 Task: Email subject "Quick follow-up on our meeting."
Action: Mouse moved to (57, 102)
Screenshot: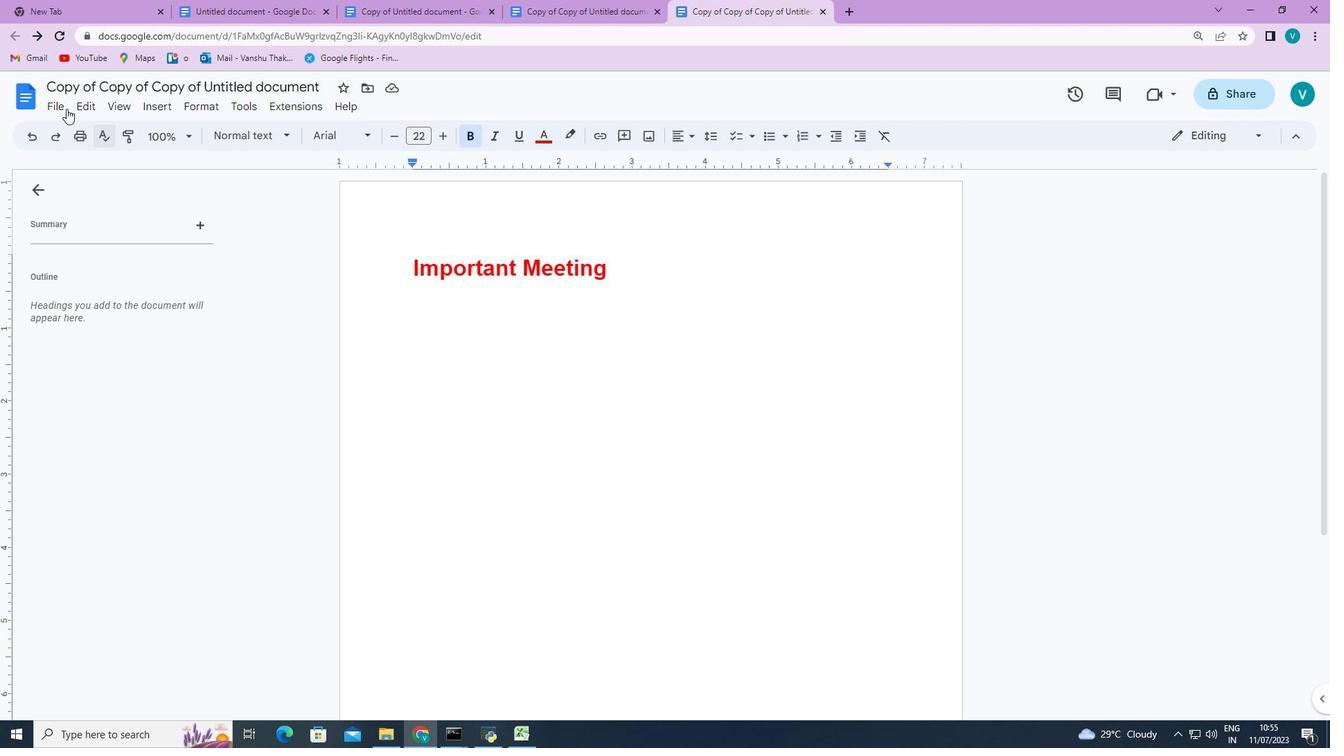 
Action: Mouse pressed left at (57, 102)
Screenshot: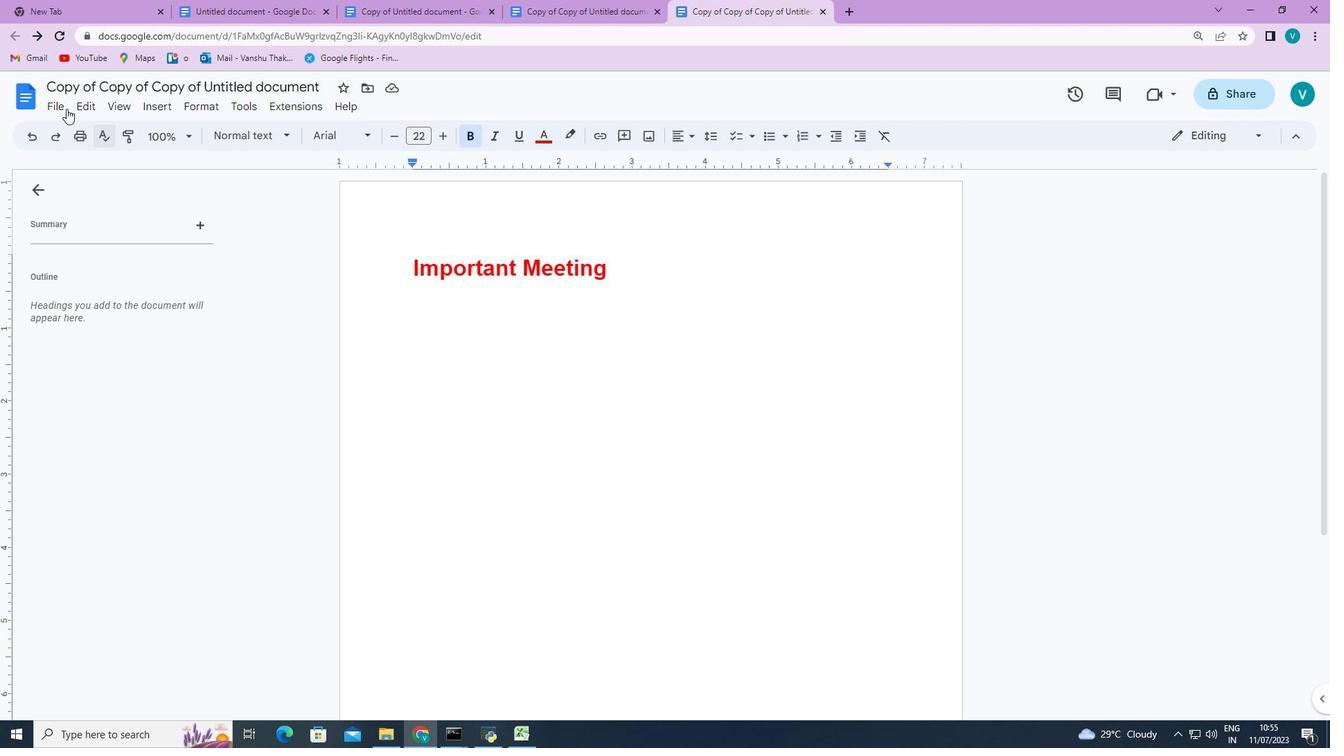 
Action: Mouse moved to (297, 241)
Screenshot: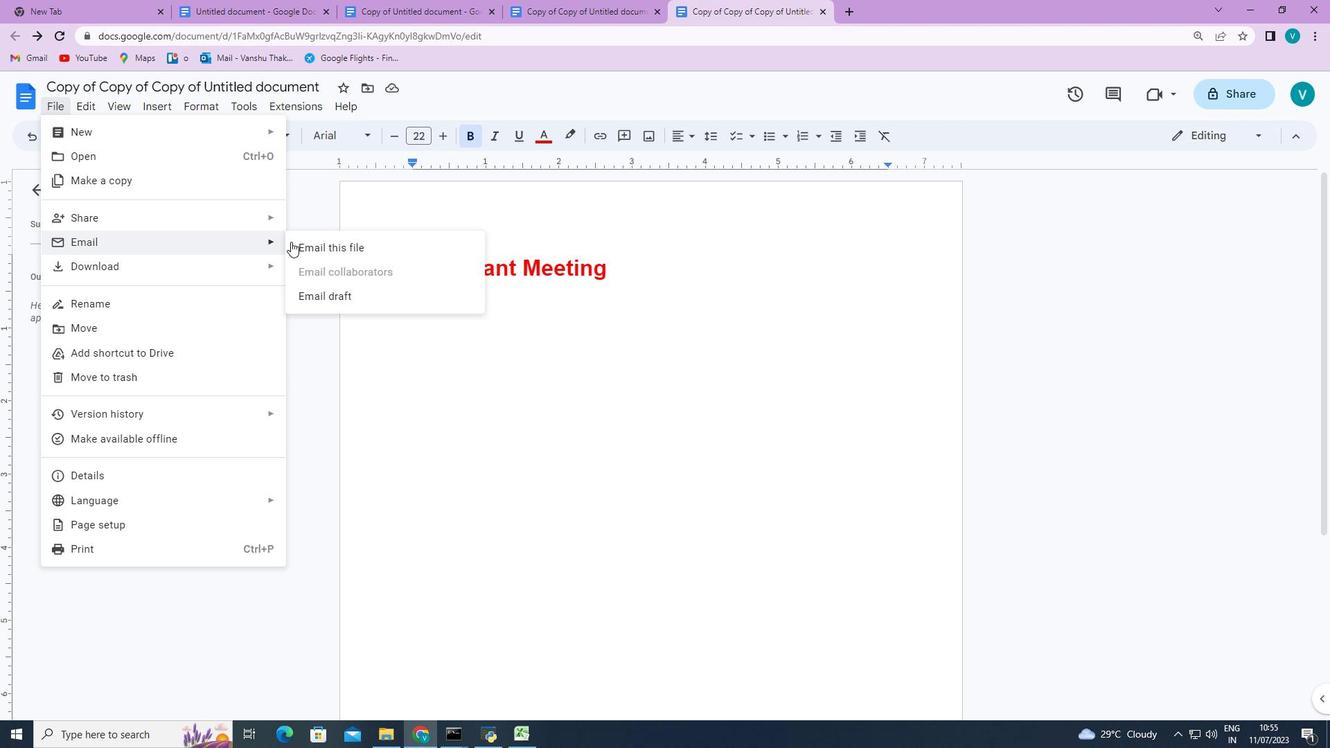 
Action: Mouse pressed left at (297, 241)
Screenshot: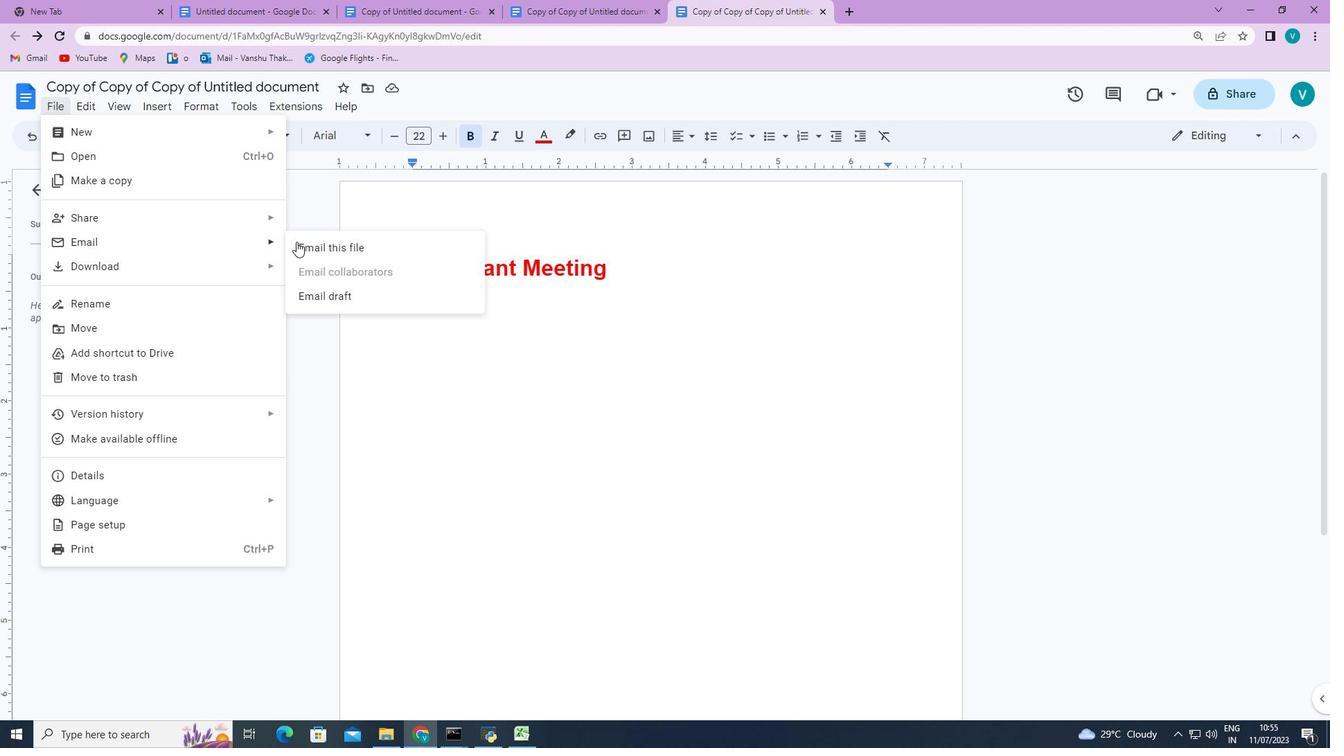 
Action: Mouse moved to (512, 356)
Screenshot: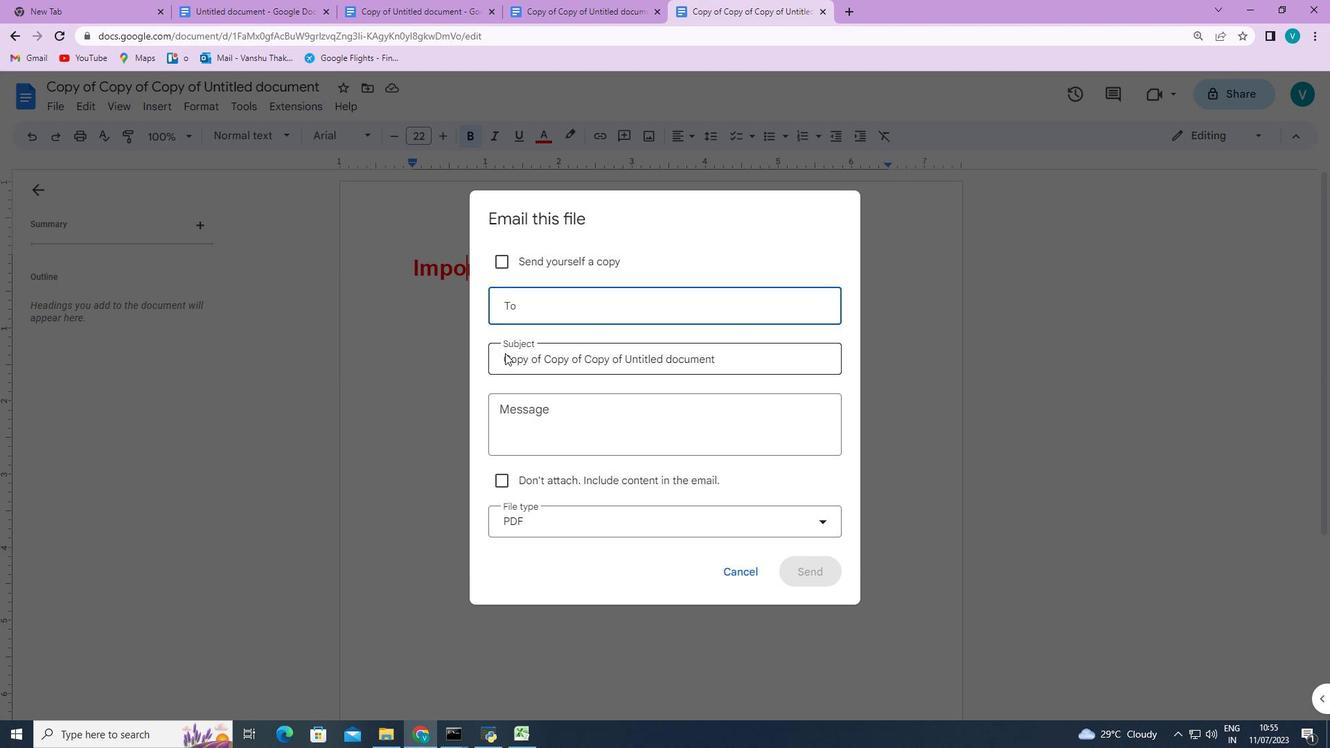 
Action: Mouse pressed left at (512, 356)
Screenshot: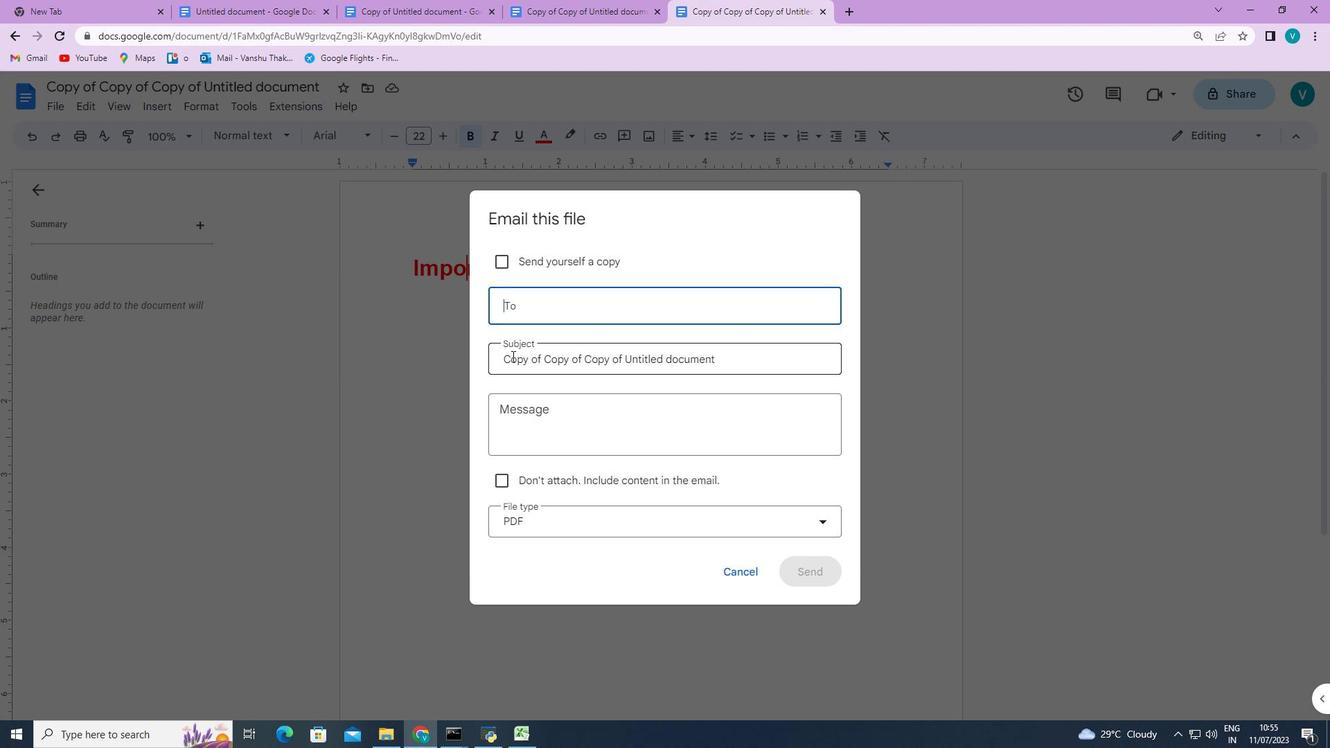 
Action: Mouse pressed left at (512, 356)
Screenshot: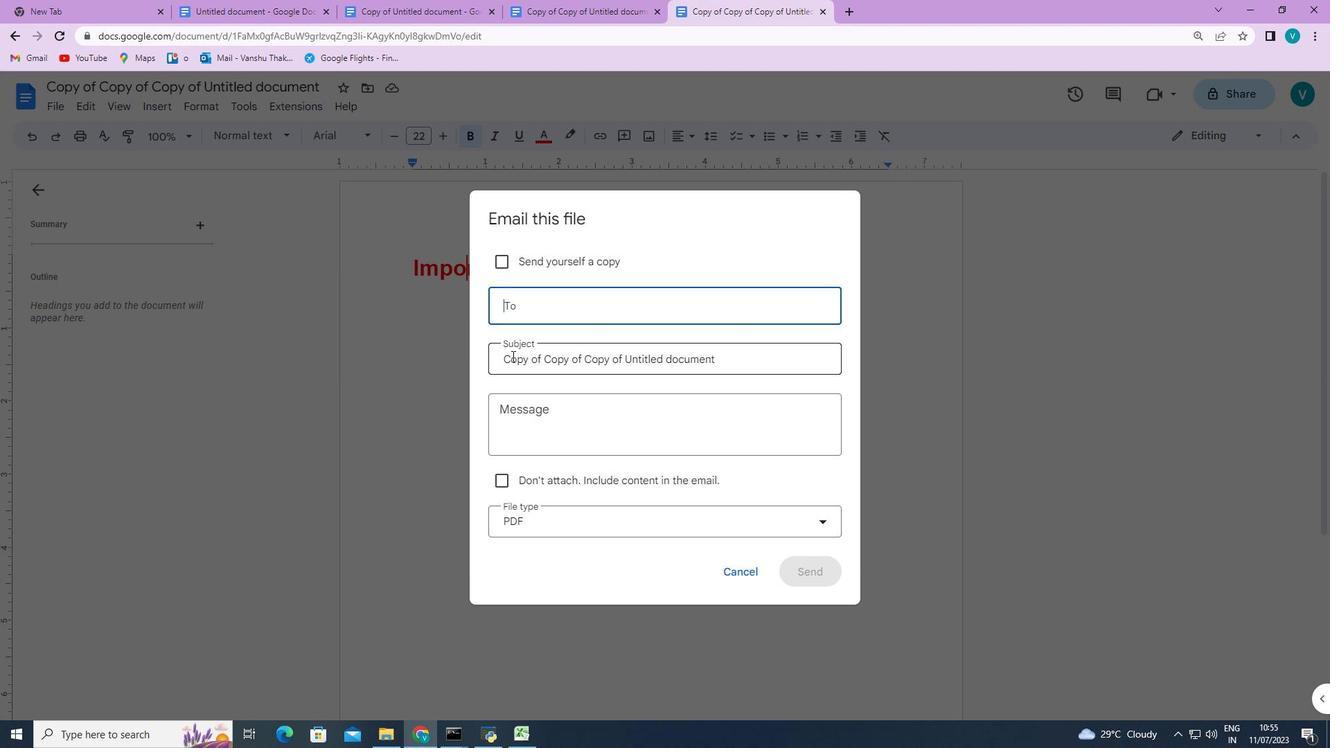 
Action: Mouse pressed left at (512, 356)
Screenshot: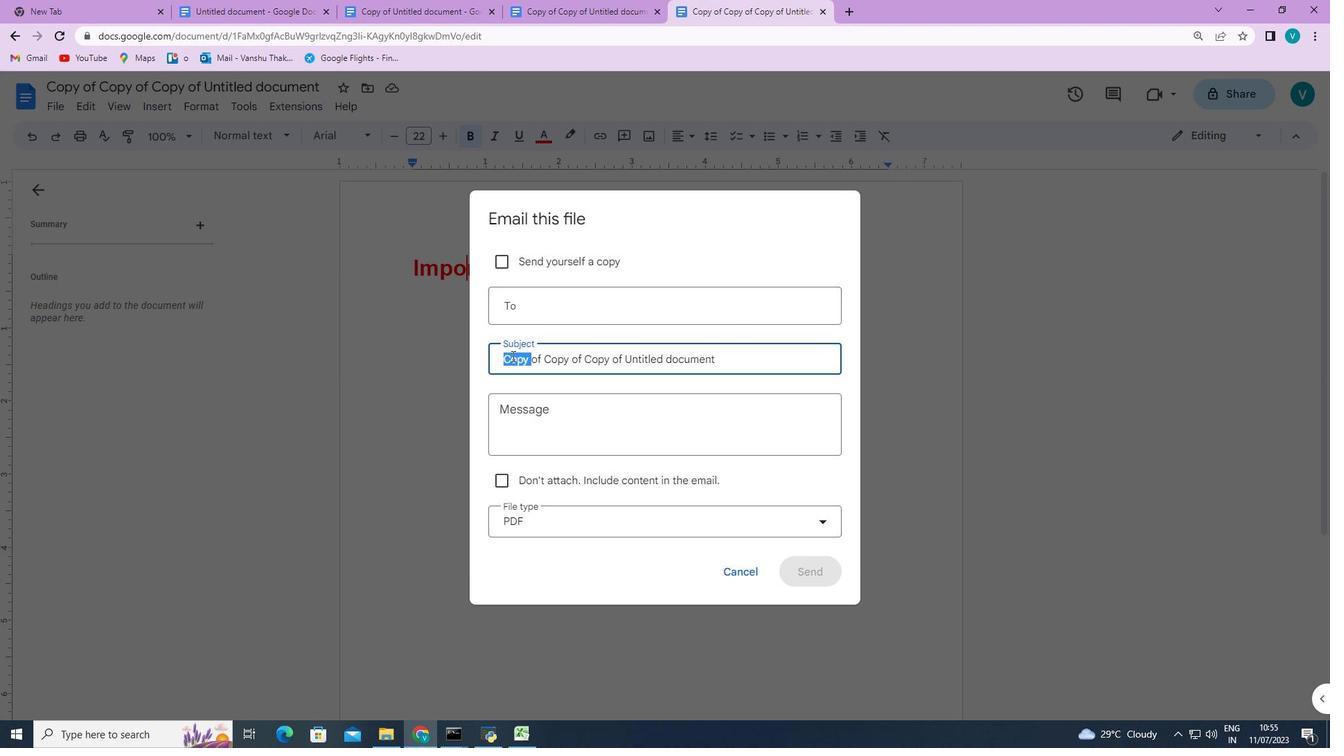 
Action: Mouse pressed left at (512, 356)
Screenshot: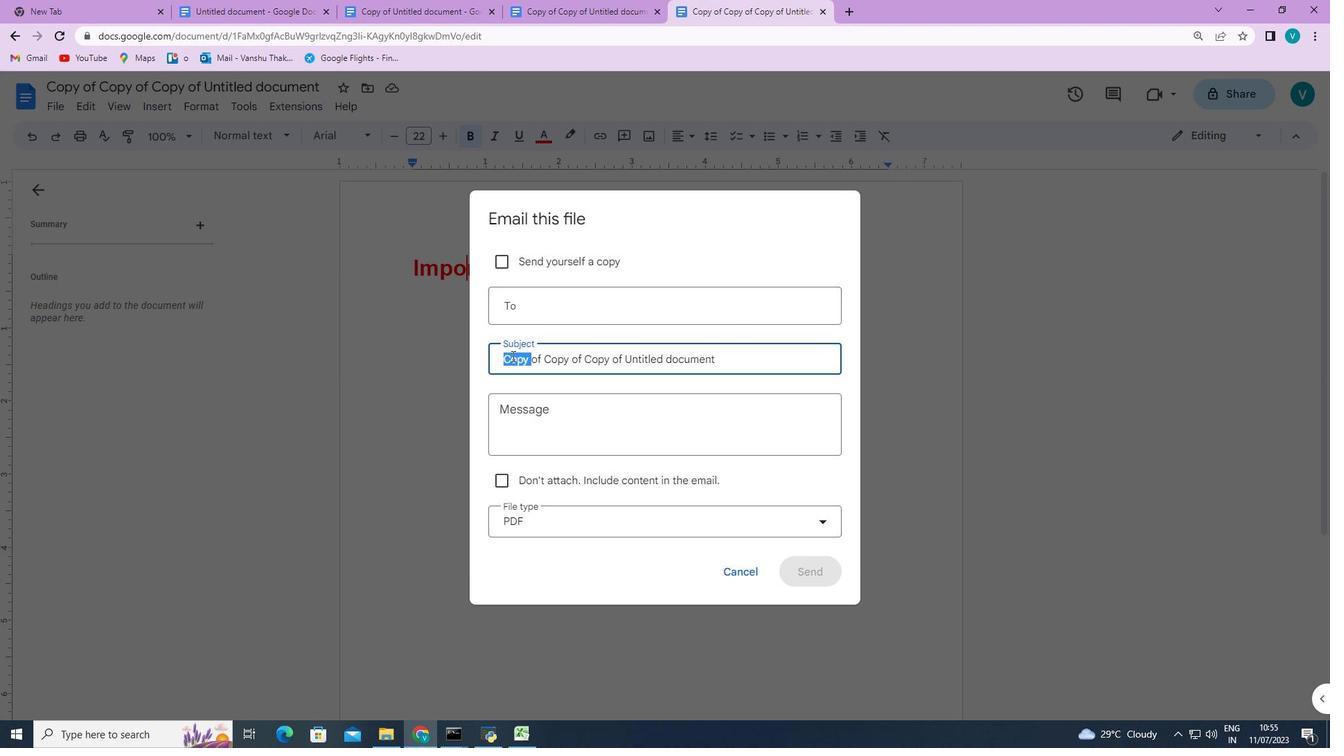 
Action: Mouse pressed left at (512, 356)
Screenshot: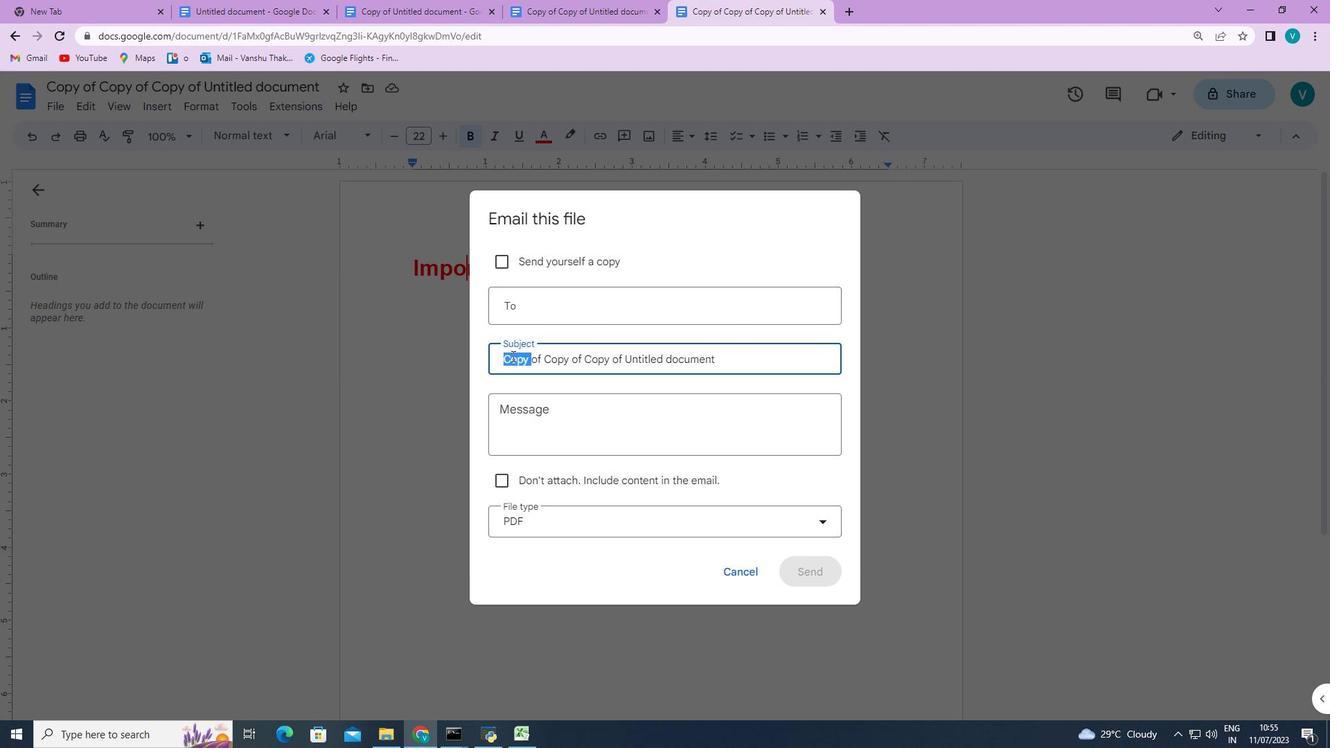 
Action: Mouse pressed left at (512, 356)
Screenshot: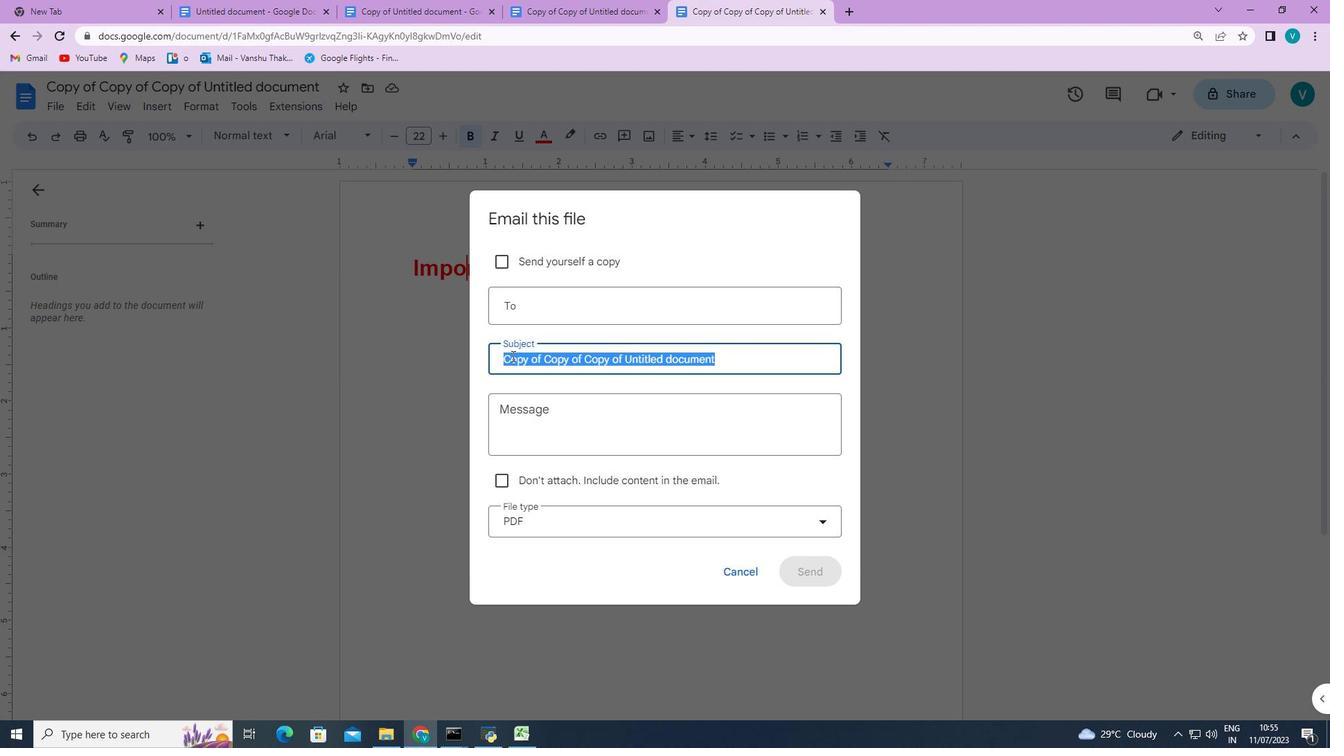 
Action: Key pressed <Key.shift><Key.shift><Key.shift><Key.shift>Quick<Key.space>follow-up<Key.space>on<Key.space>our<Key.space>meeting
Screenshot: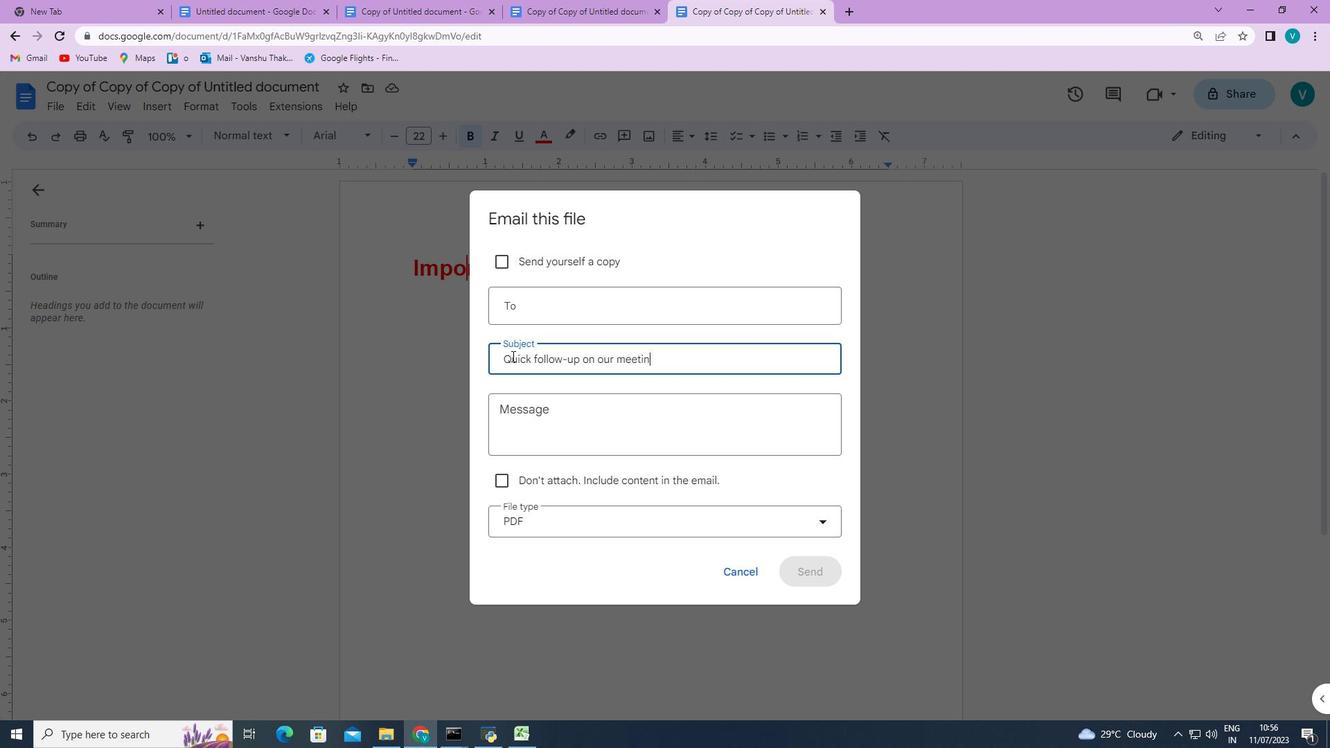 
